 Task: Search for tasks with high priority in Microsoft Outlook.
Action: Mouse moved to (16, 172)
Screenshot: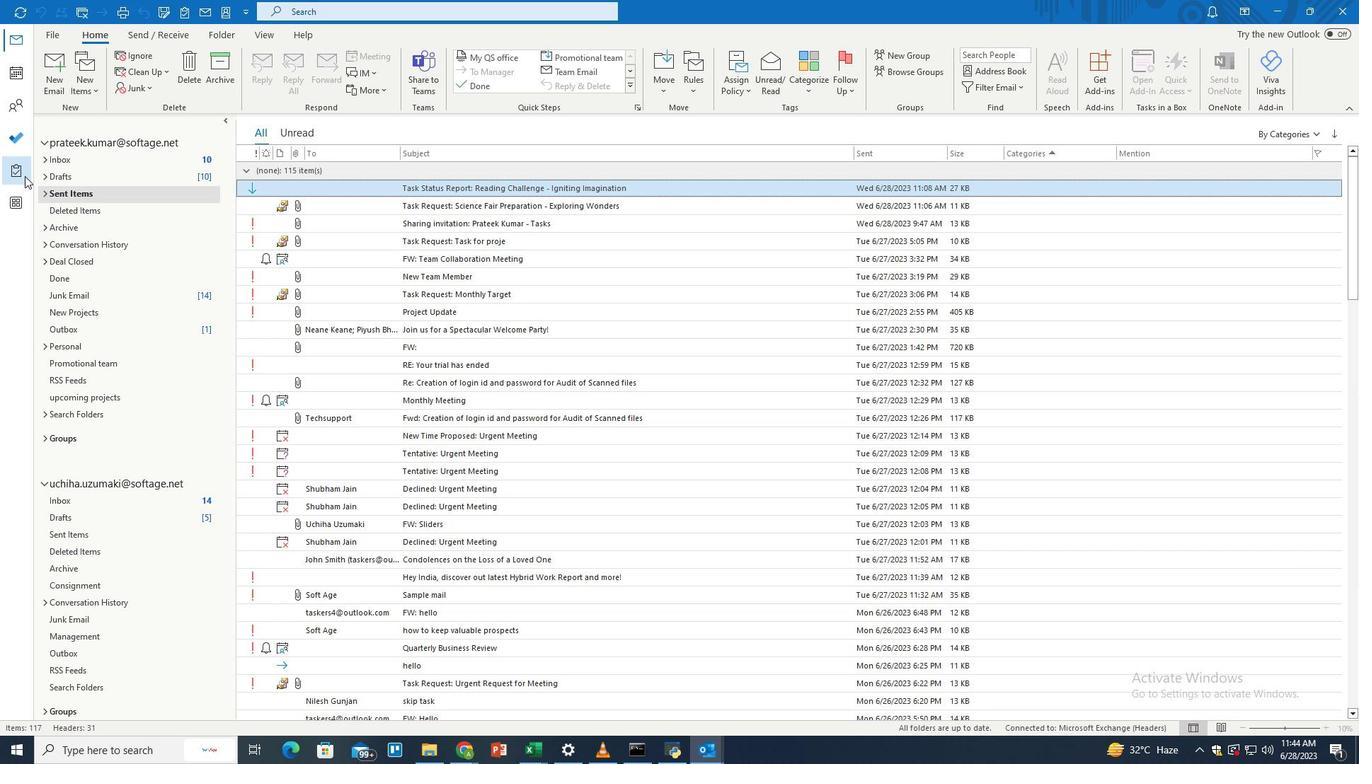
Action: Mouse pressed left at (16, 172)
Screenshot: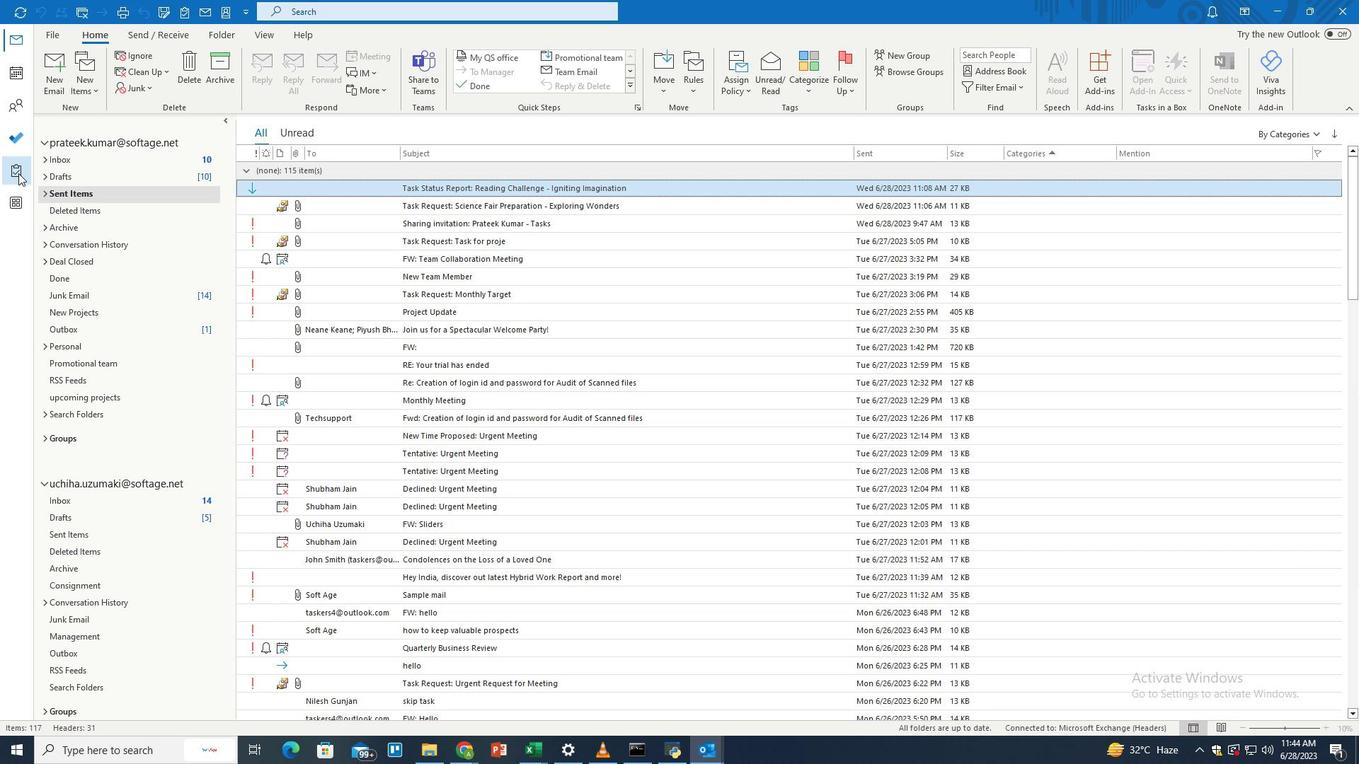 
Action: Mouse moved to (504, 14)
Screenshot: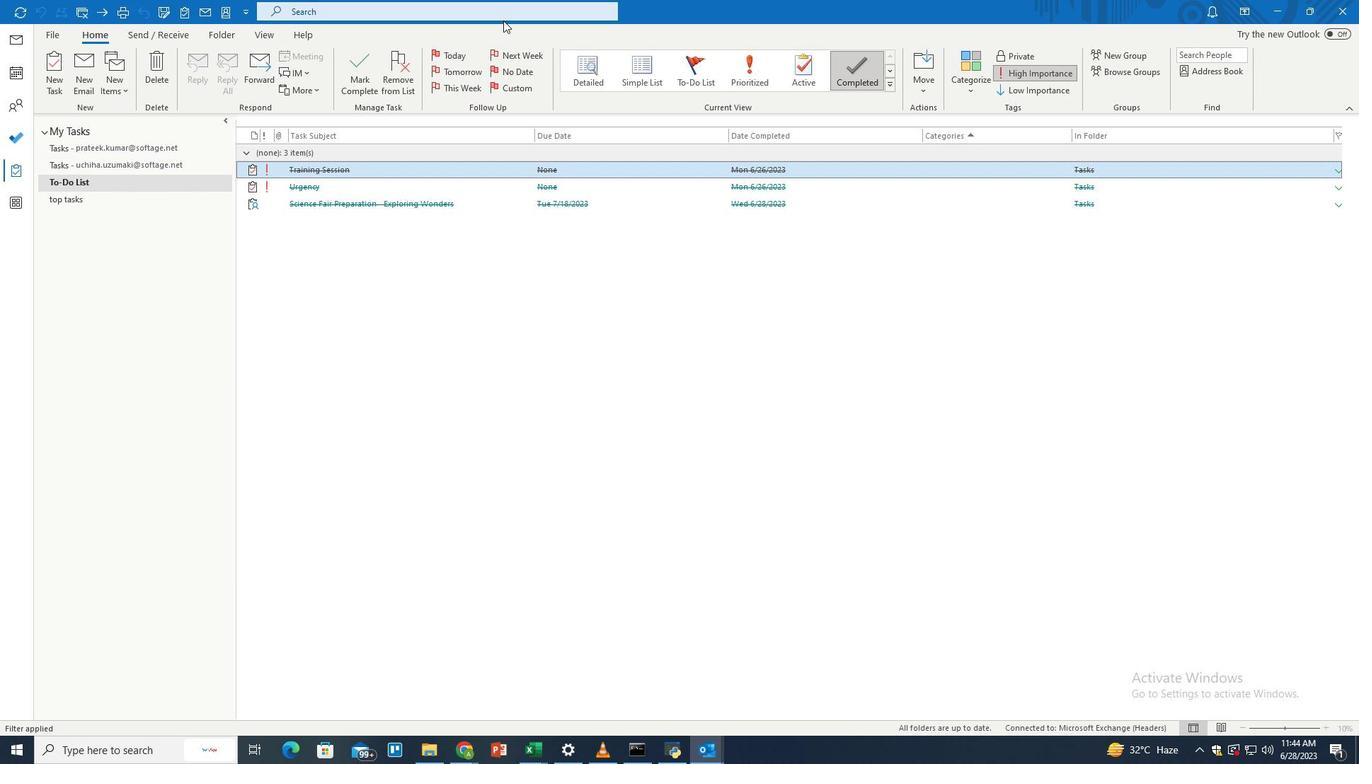 
Action: Mouse pressed left at (504, 14)
Screenshot: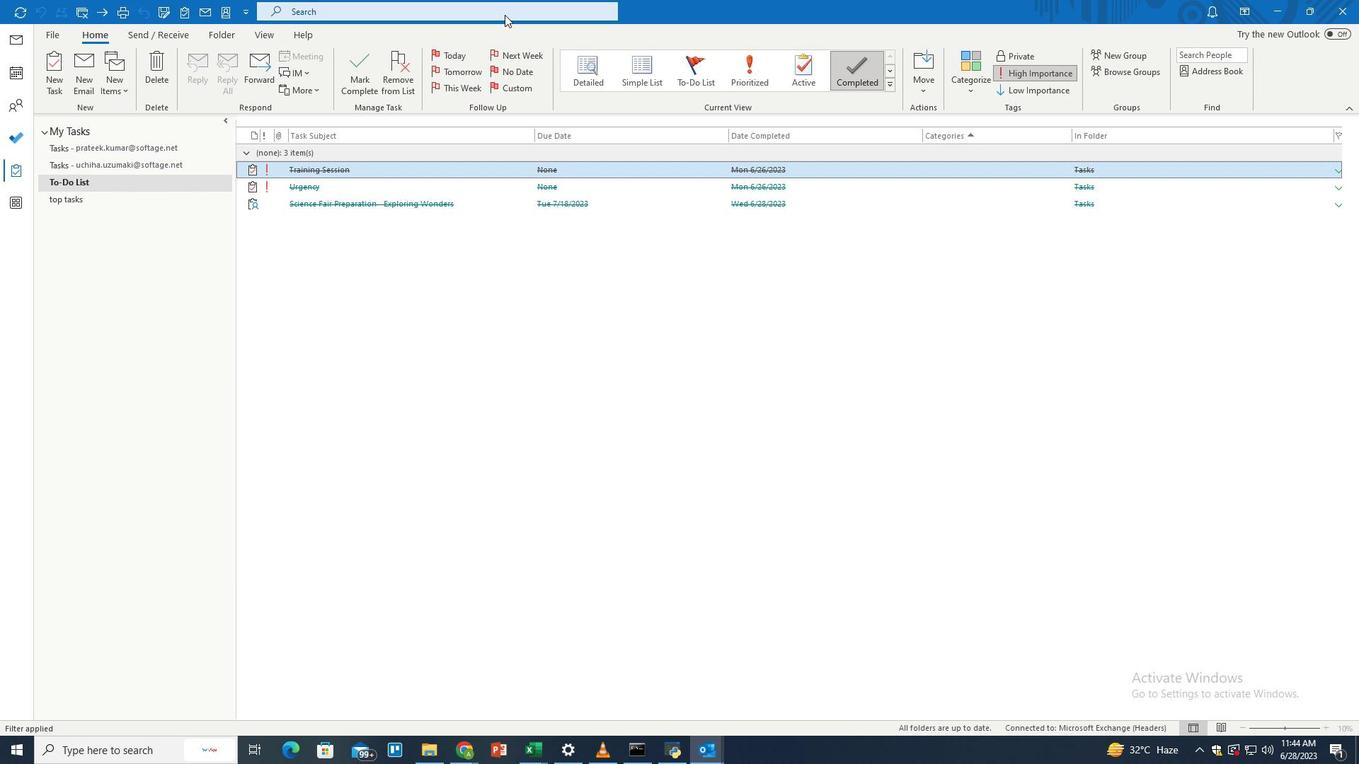 
Action: Mouse moved to (667, 7)
Screenshot: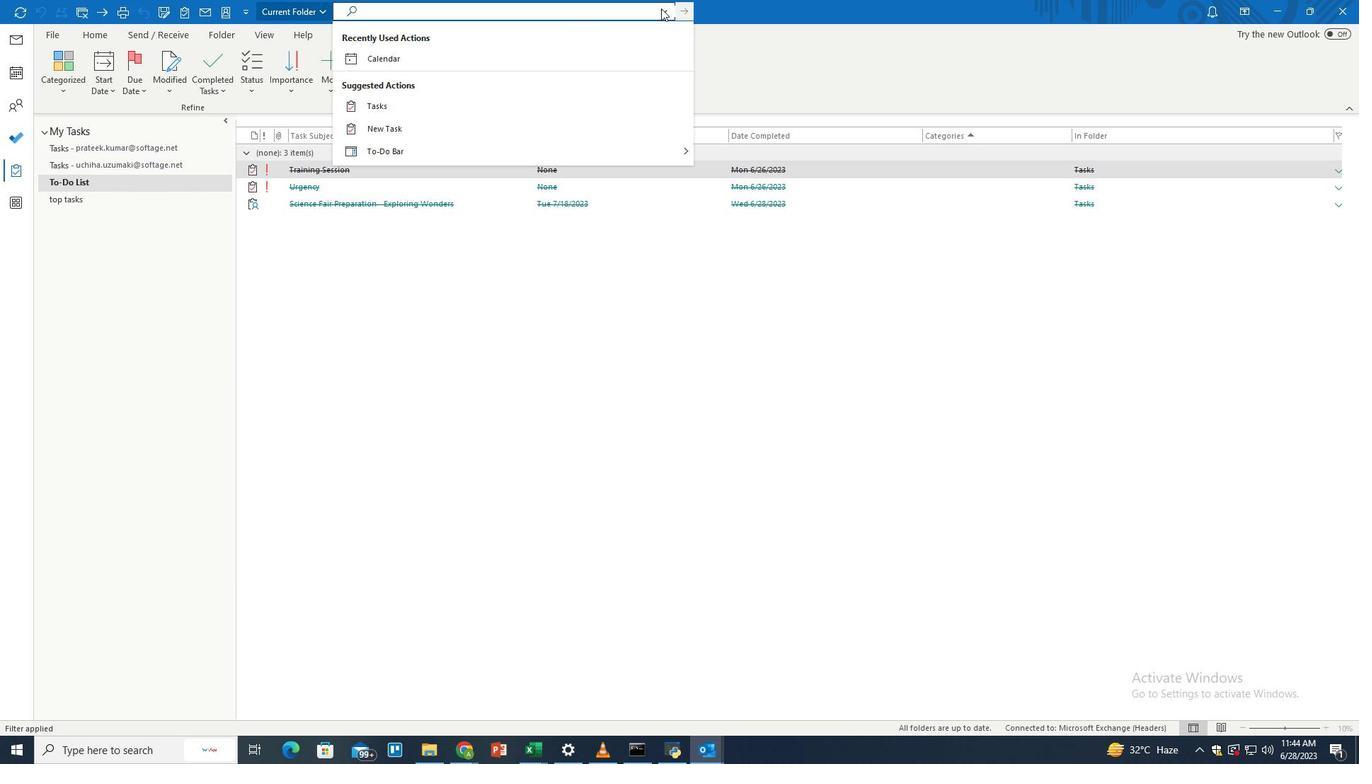 
Action: Mouse pressed left at (667, 7)
Screenshot: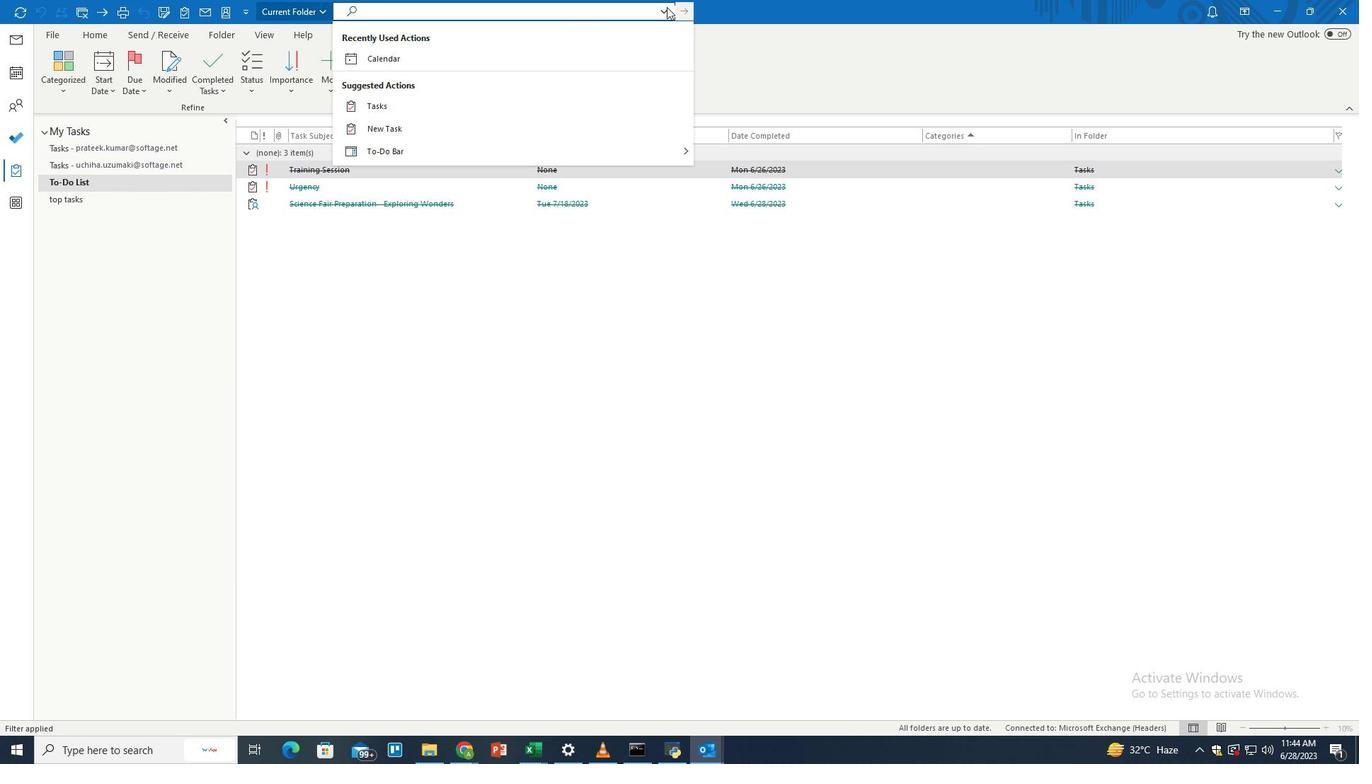 
Action: Mouse moved to (633, 31)
Screenshot: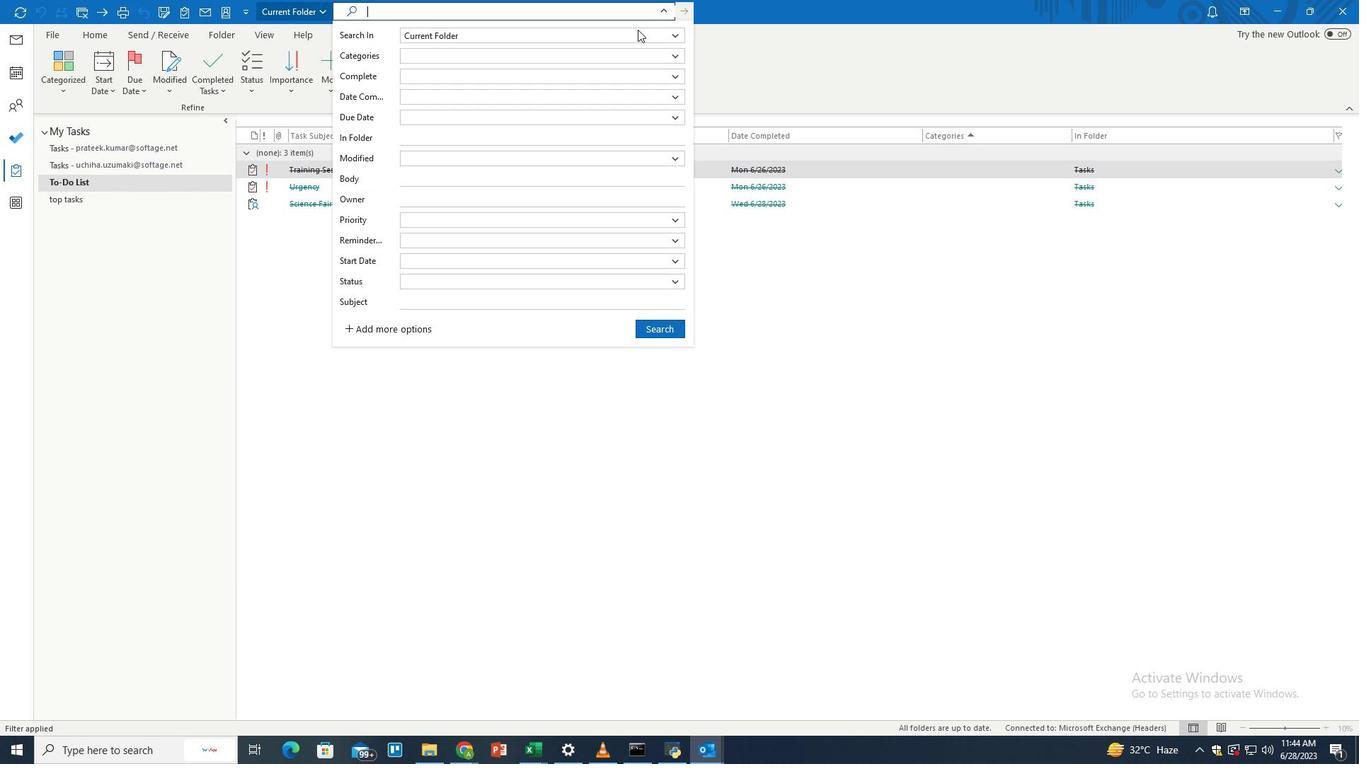 
Action: Mouse pressed left at (633, 31)
Screenshot: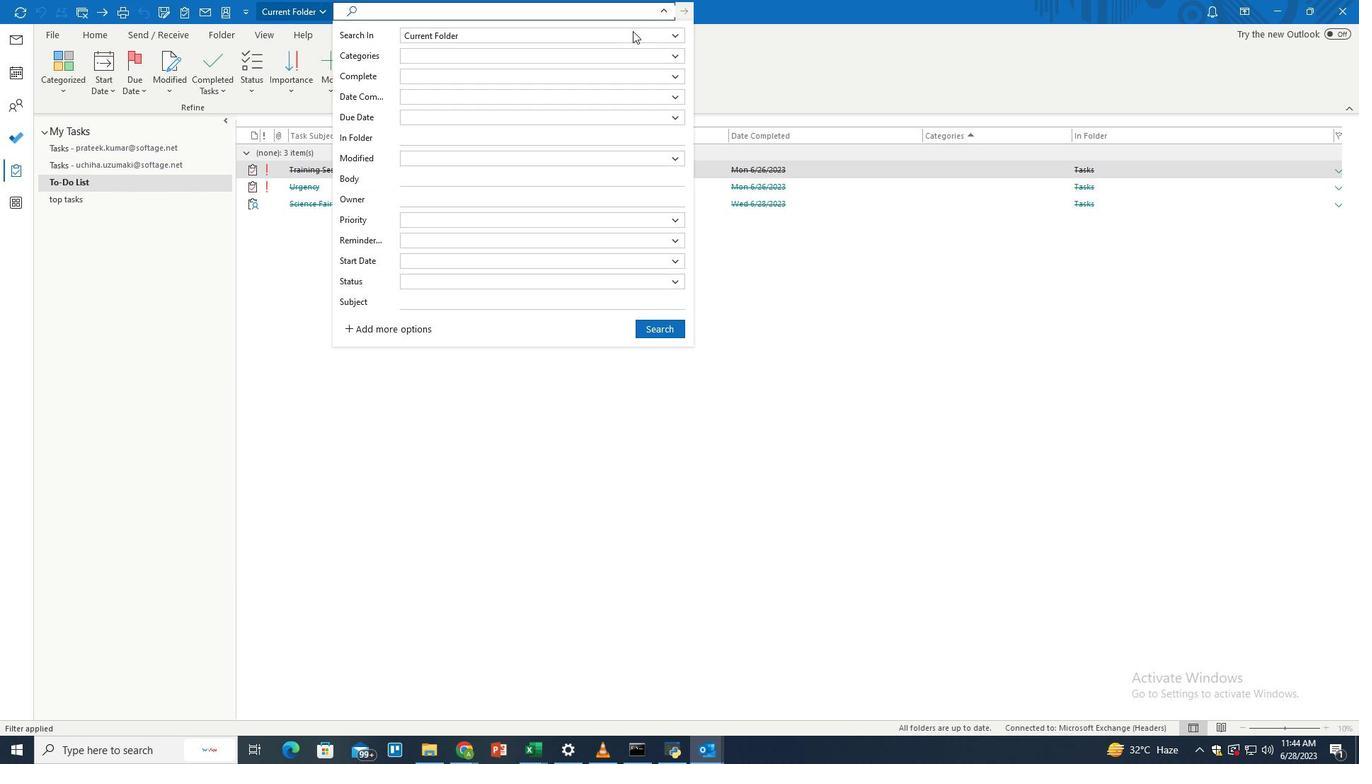 
Action: Mouse moved to (481, 57)
Screenshot: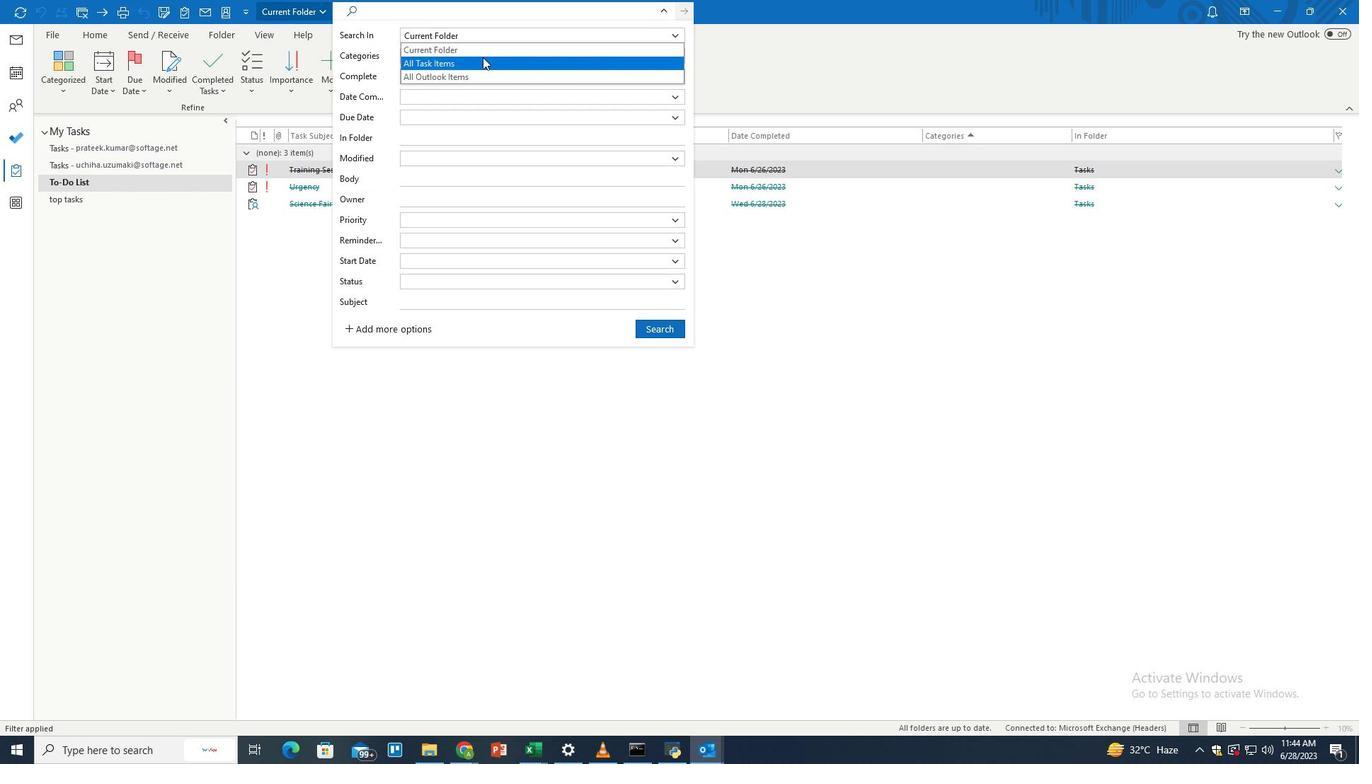 
Action: Mouse pressed left at (481, 57)
Screenshot: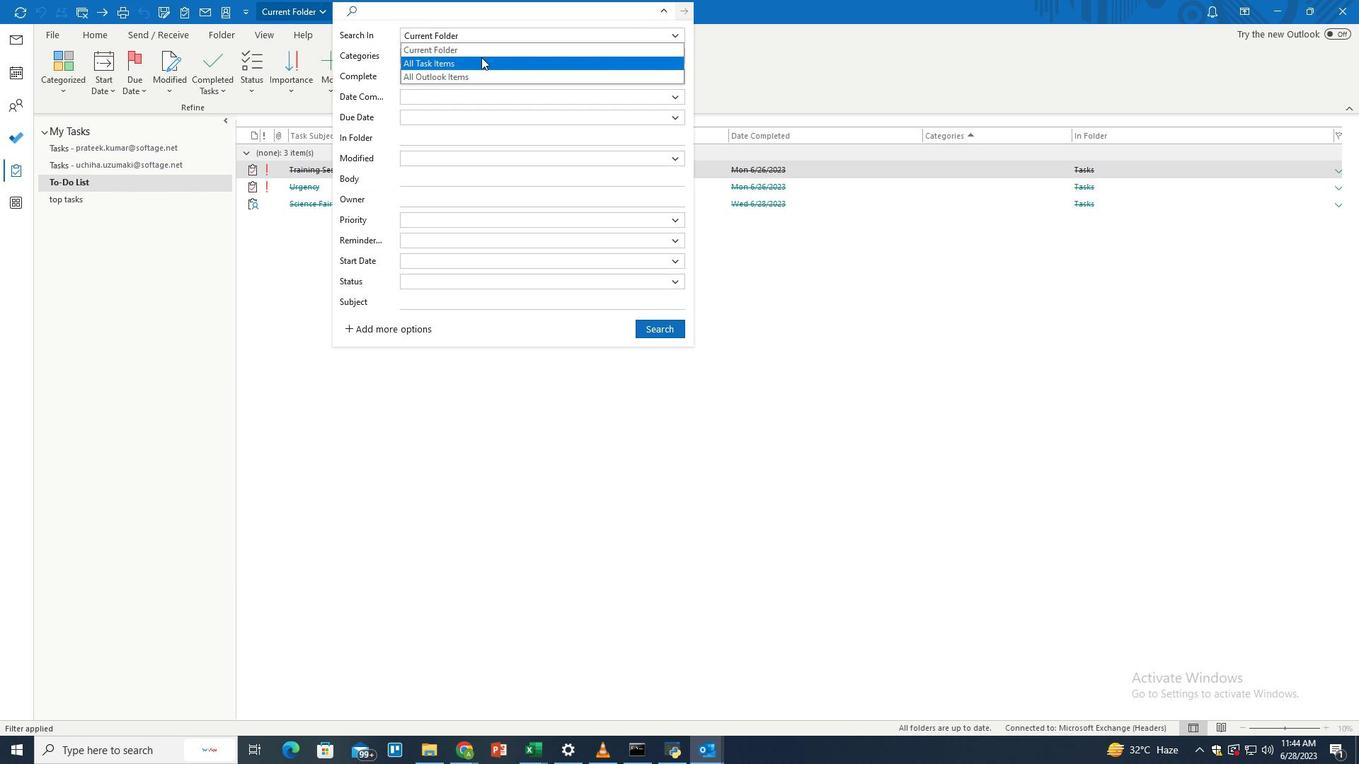 
Action: Mouse moved to (660, 10)
Screenshot: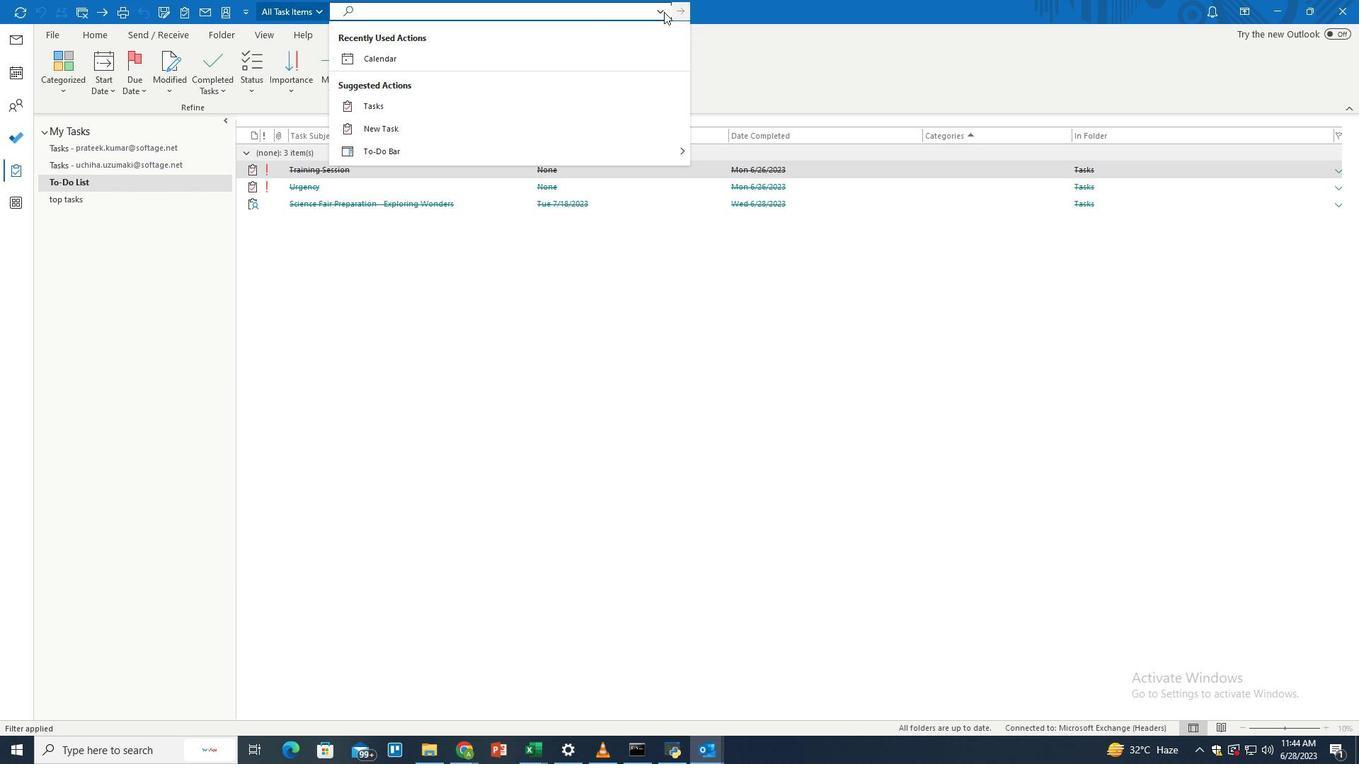 
Action: Mouse pressed left at (660, 10)
Screenshot: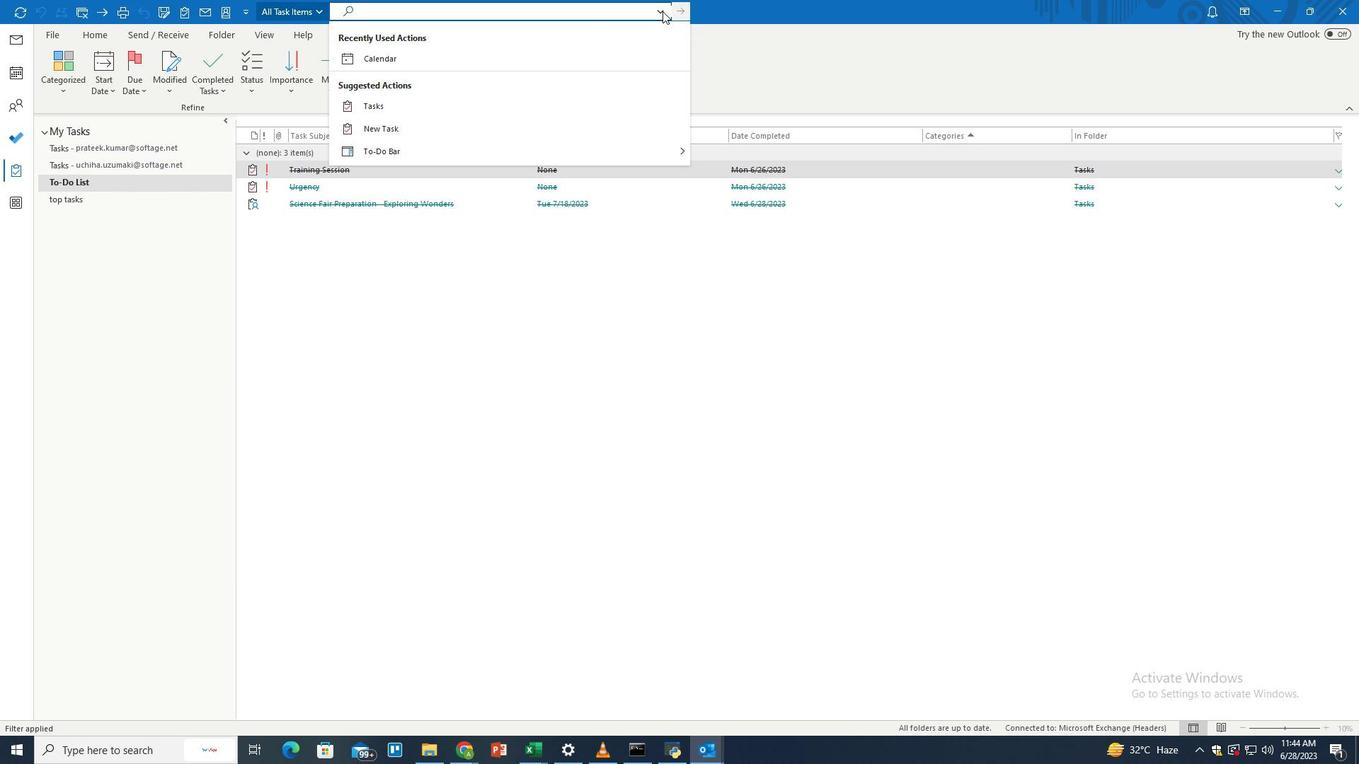 
Action: Mouse moved to (424, 215)
Screenshot: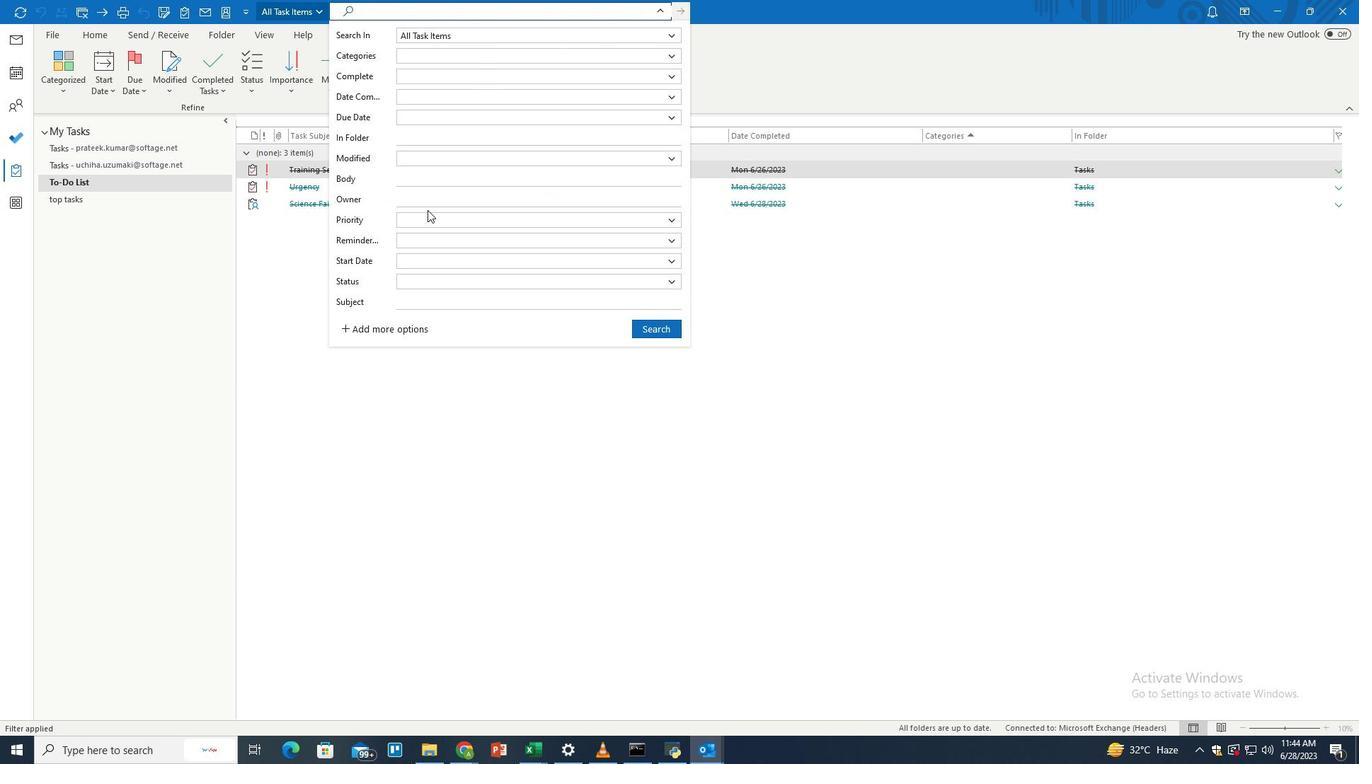 
Action: Mouse pressed left at (424, 215)
Screenshot: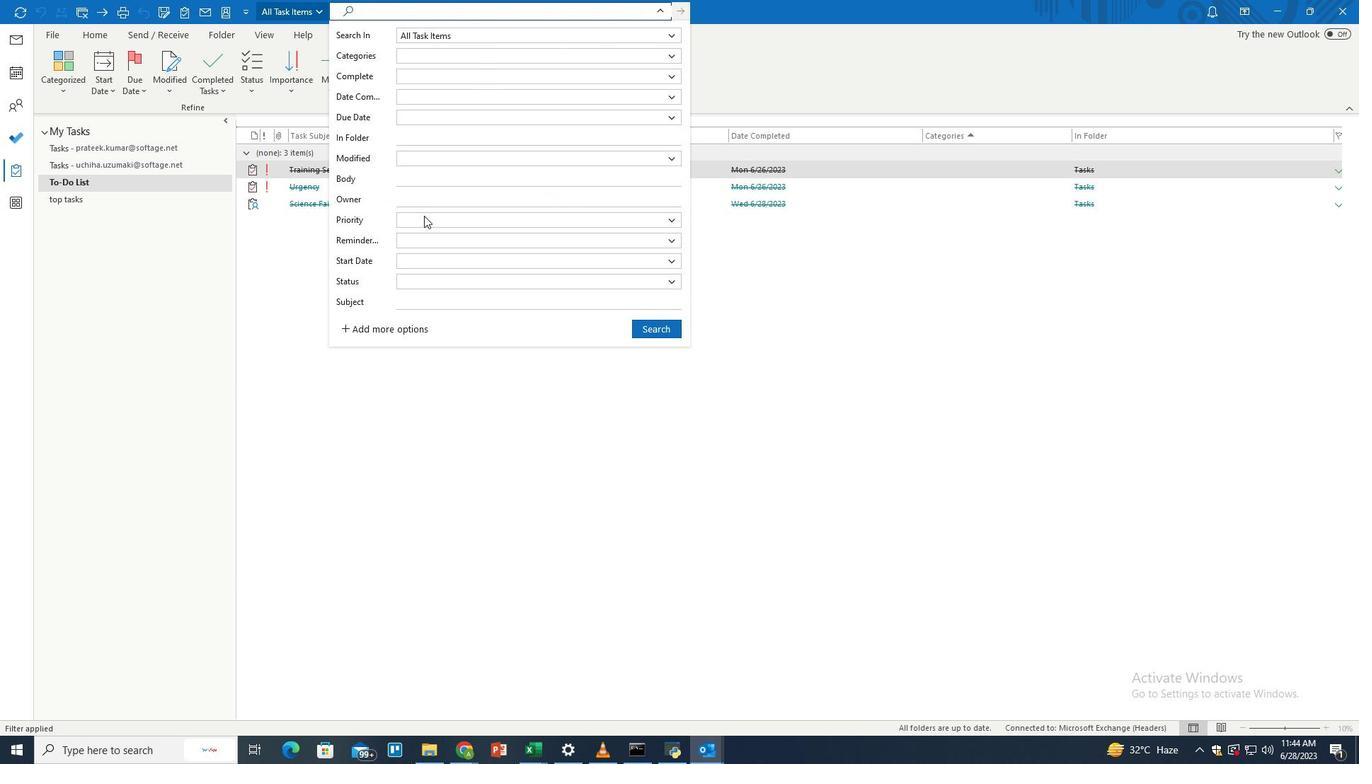 
Action: Mouse moved to (424, 271)
Screenshot: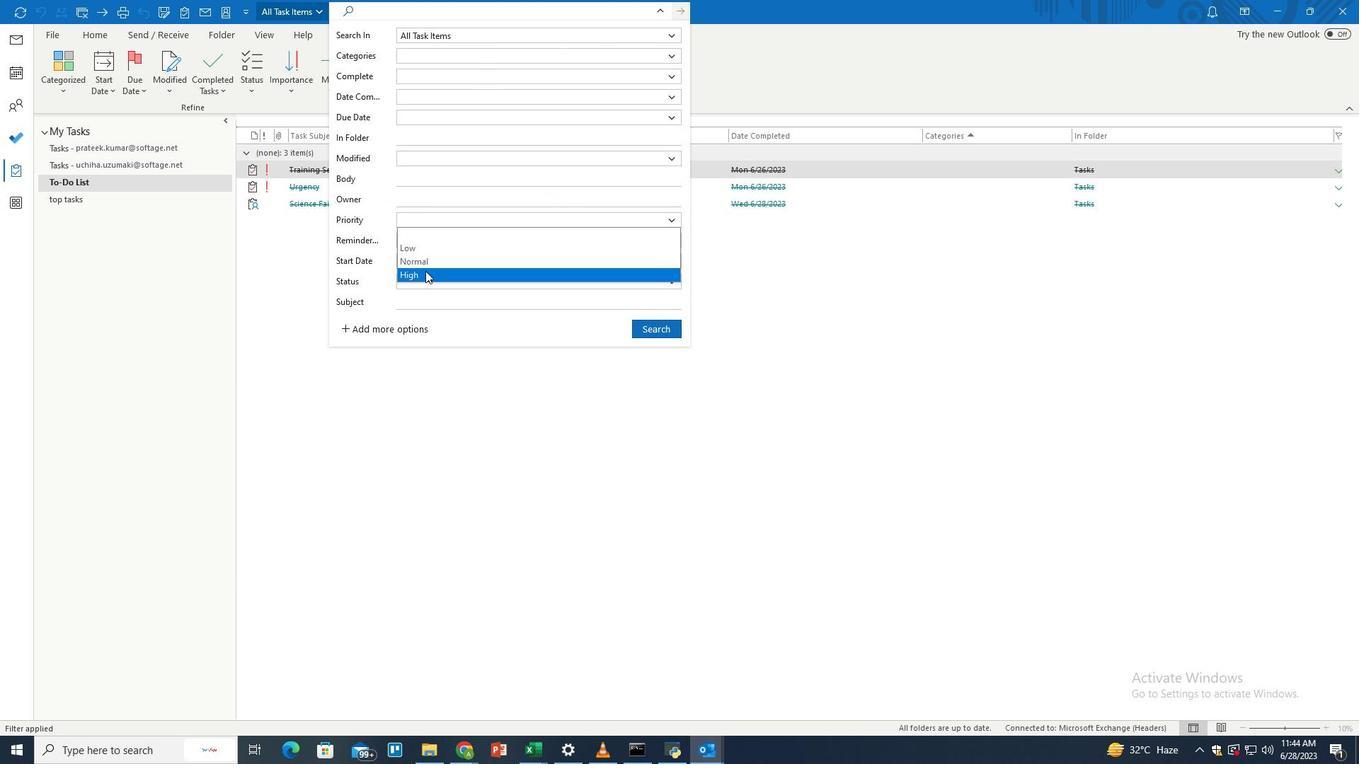 
Action: Mouse pressed left at (424, 271)
Screenshot: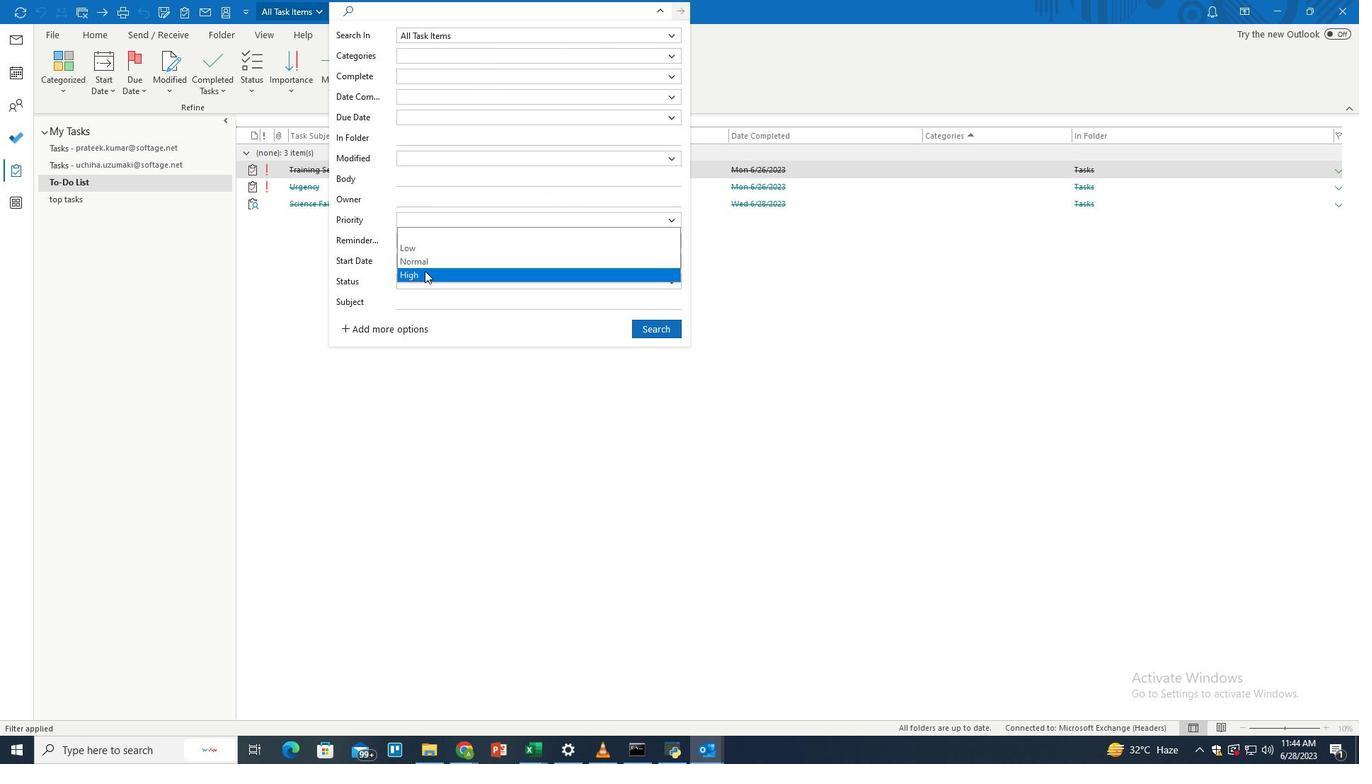 
Action: Mouse moved to (654, 334)
Screenshot: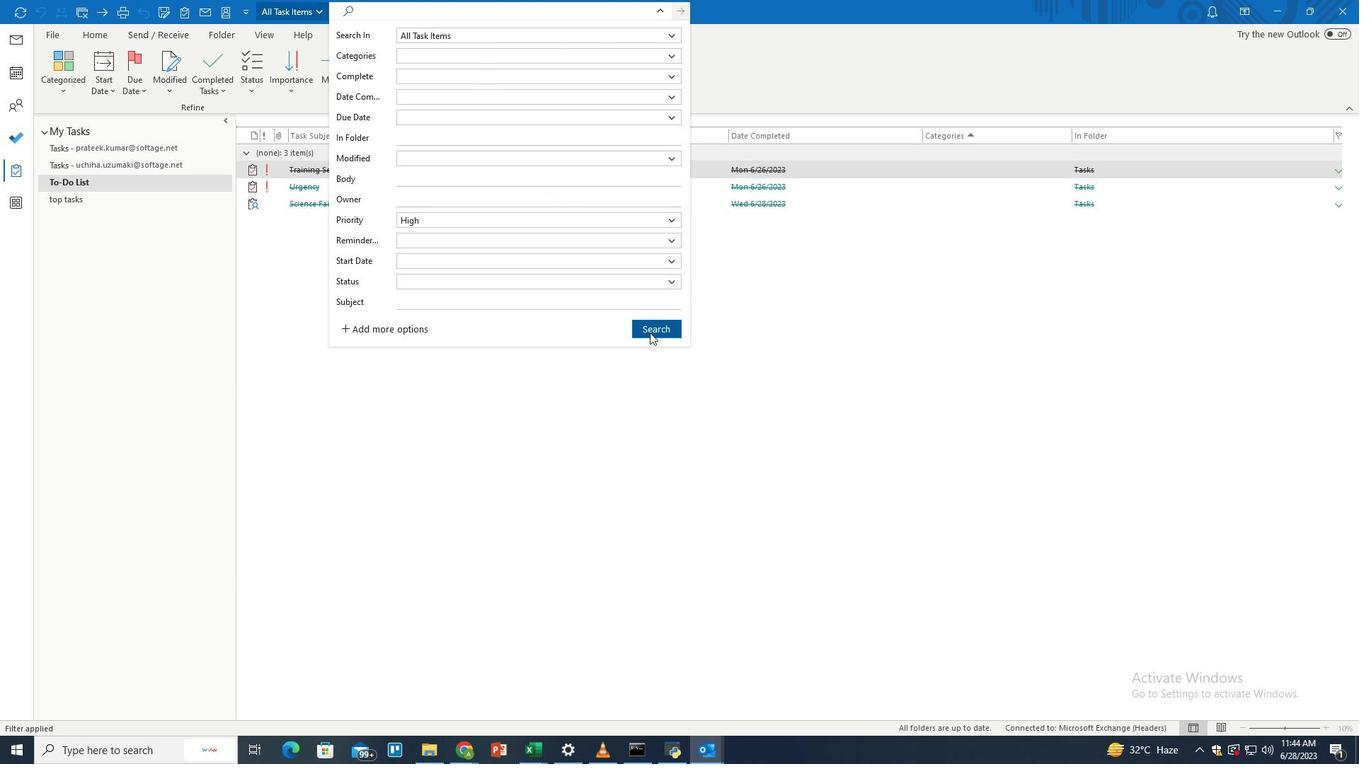 
Action: Mouse pressed left at (654, 334)
Screenshot: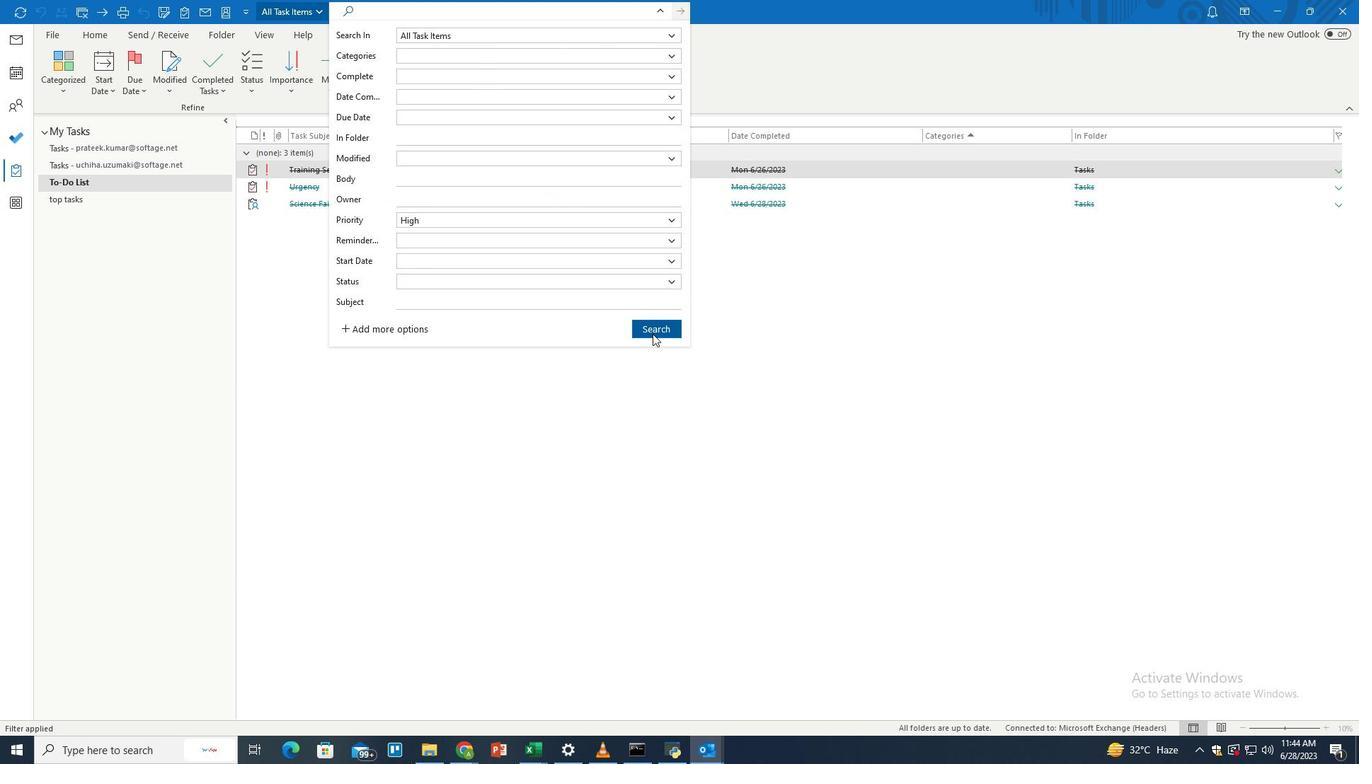 
Action: Mouse moved to (634, 332)
Screenshot: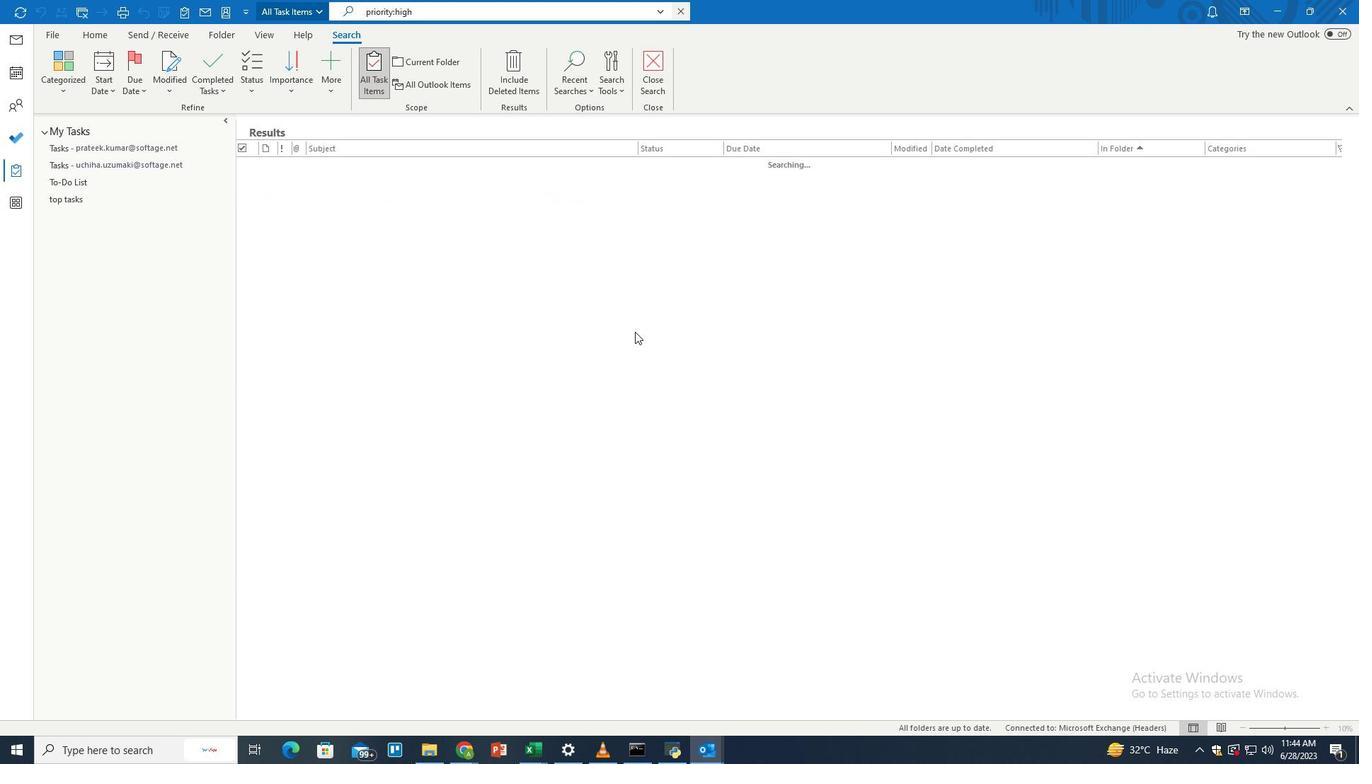 
